 Task: Leave a comment on recent  post of Google
Action: Mouse moved to (514, 555)
Screenshot: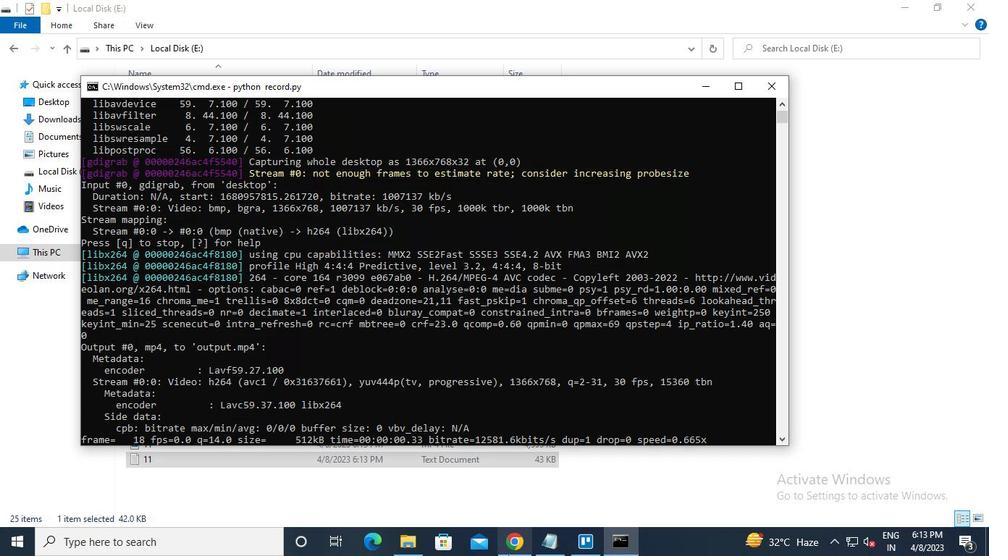 
Action: Mouse pressed left at (514, 555)
Screenshot: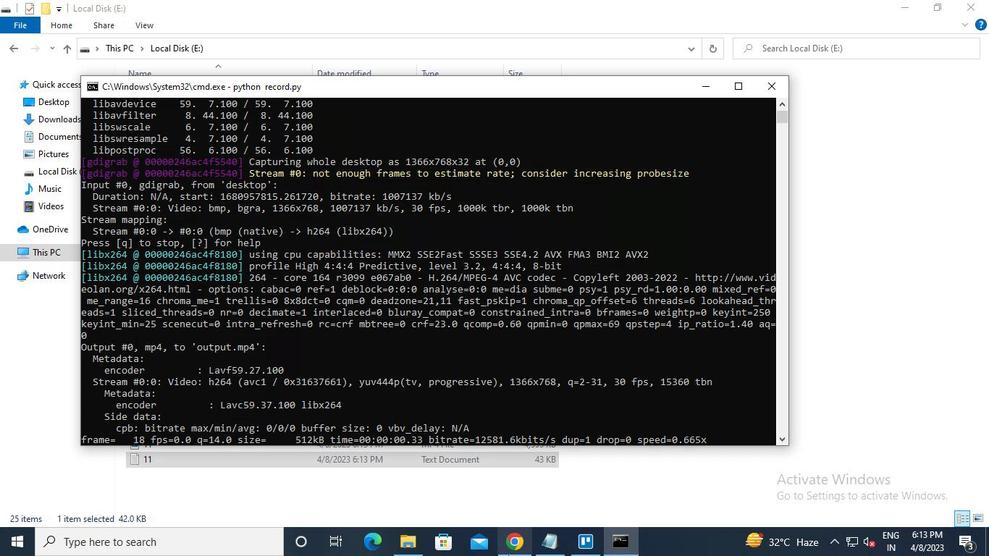 
Action: Mouse moved to (252, 91)
Screenshot: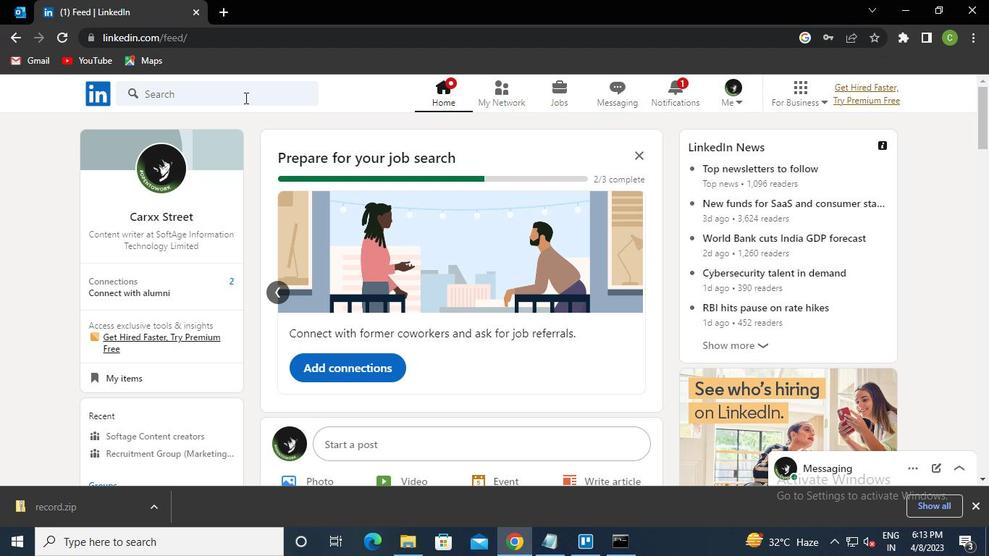 
Action: Mouse pressed left at (252, 91)
Screenshot: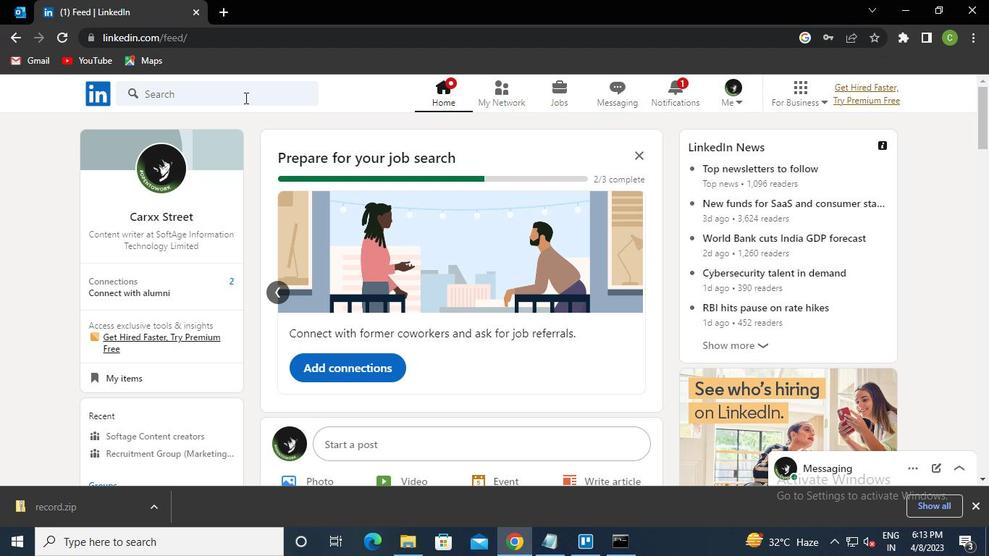 
Action: Keyboard g
Screenshot: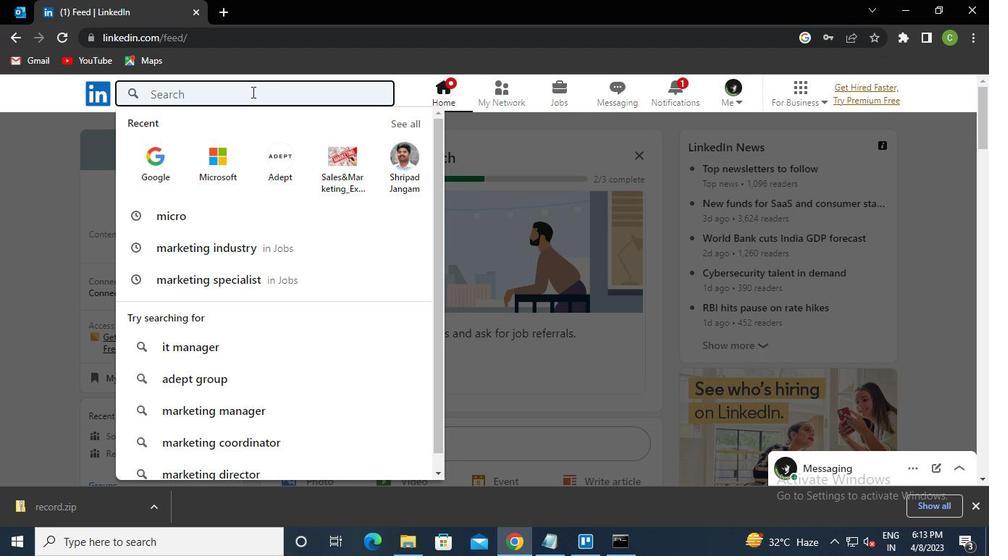 
Action: Keyboard o
Screenshot: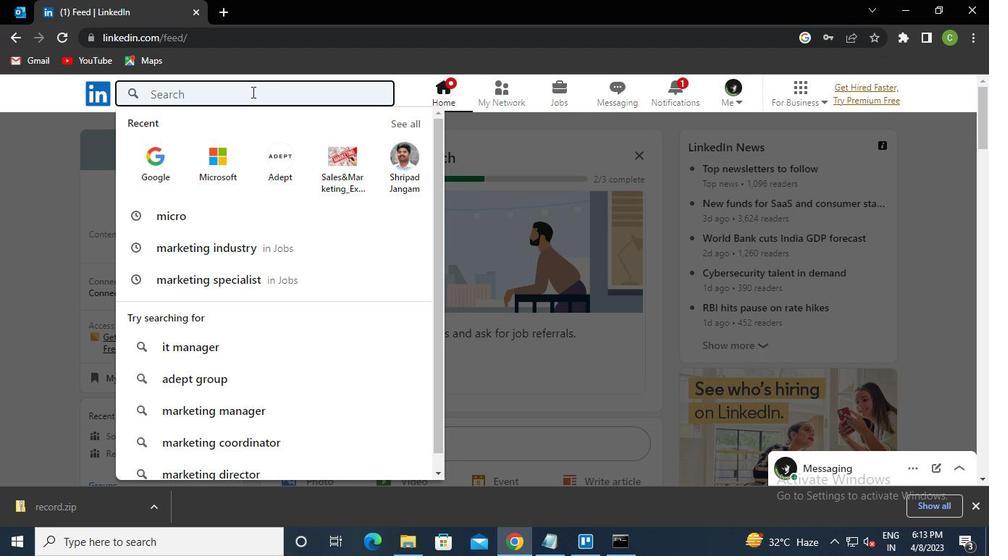 
Action: Keyboard o
Screenshot: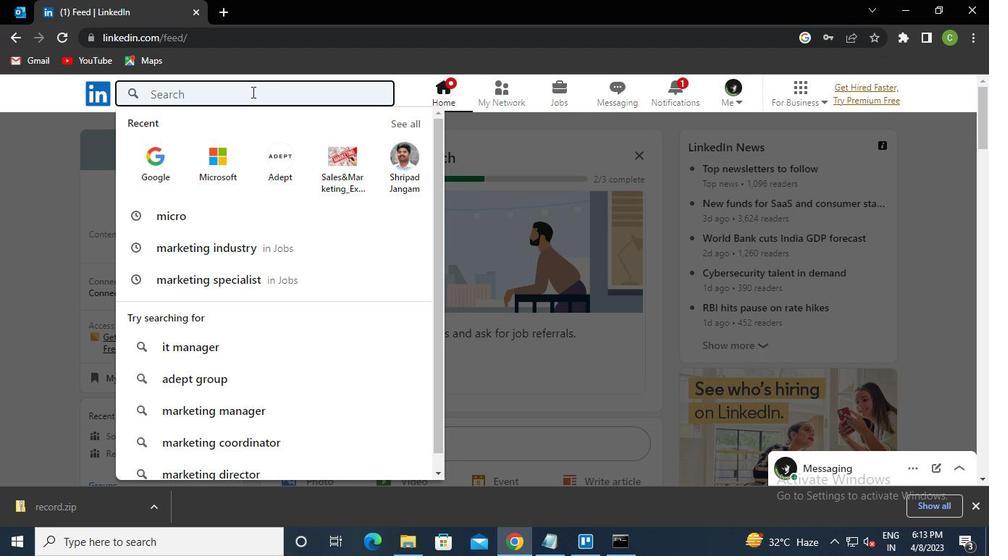 
Action: Keyboard g
Screenshot: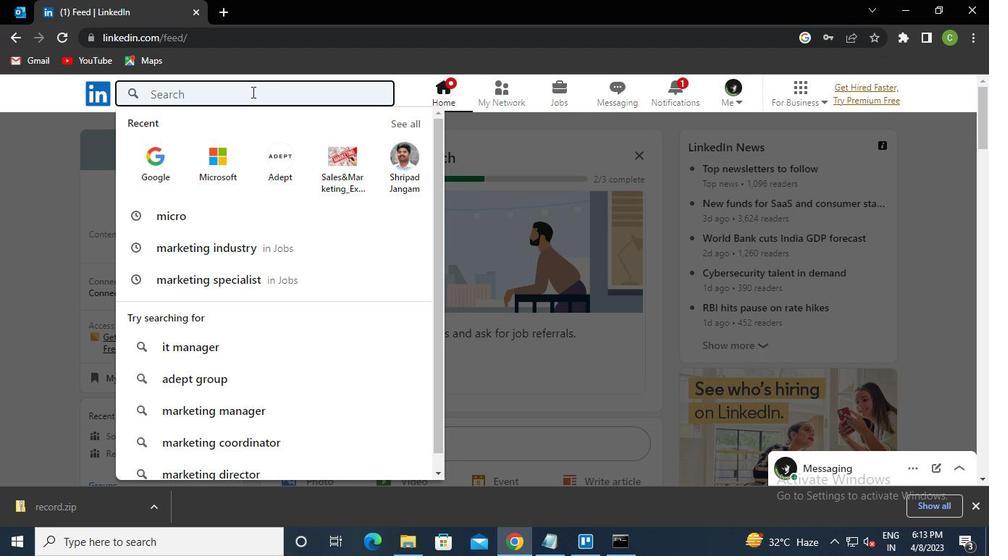 
Action: Keyboard l
Screenshot: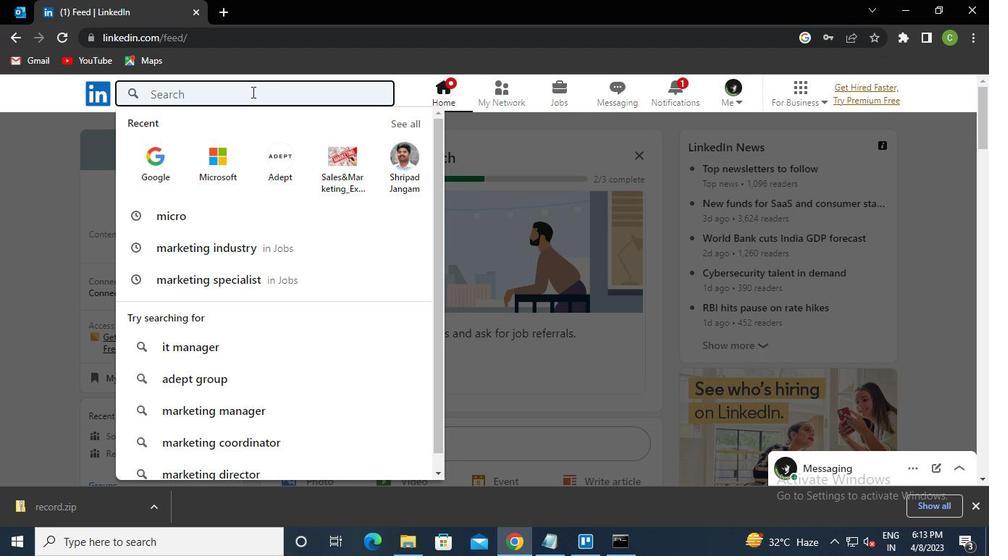 
Action: Keyboard e
Screenshot: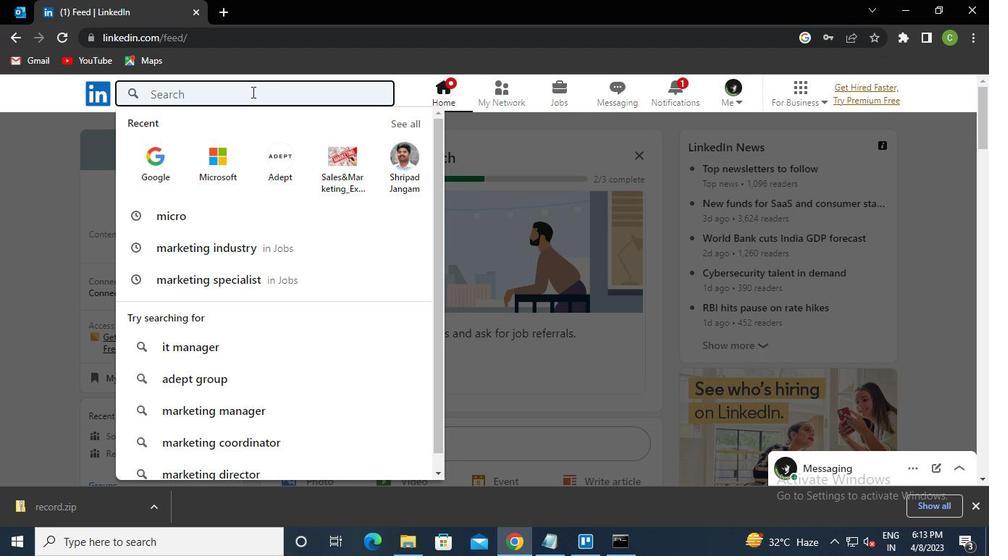 
Action: Keyboard Key.enter
Screenshot: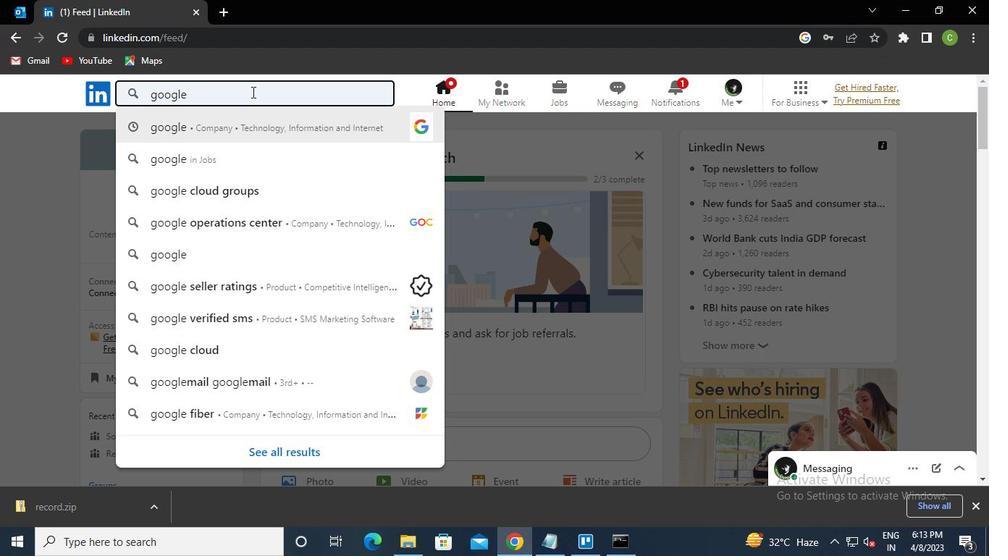 
Action: Mouse moved to (525, 238)
Screenshot: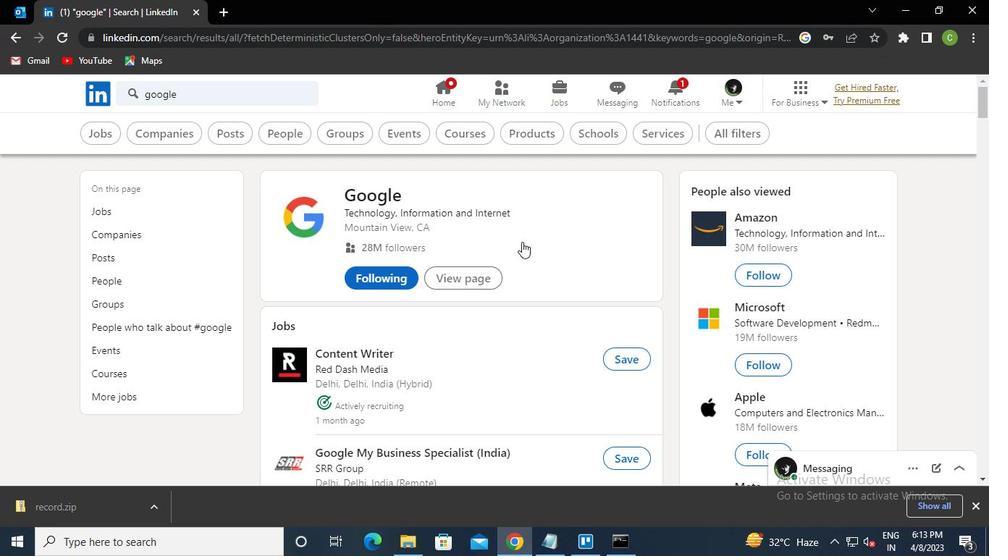
Action: Mouse pressed left at (525, 238)
Screenshot: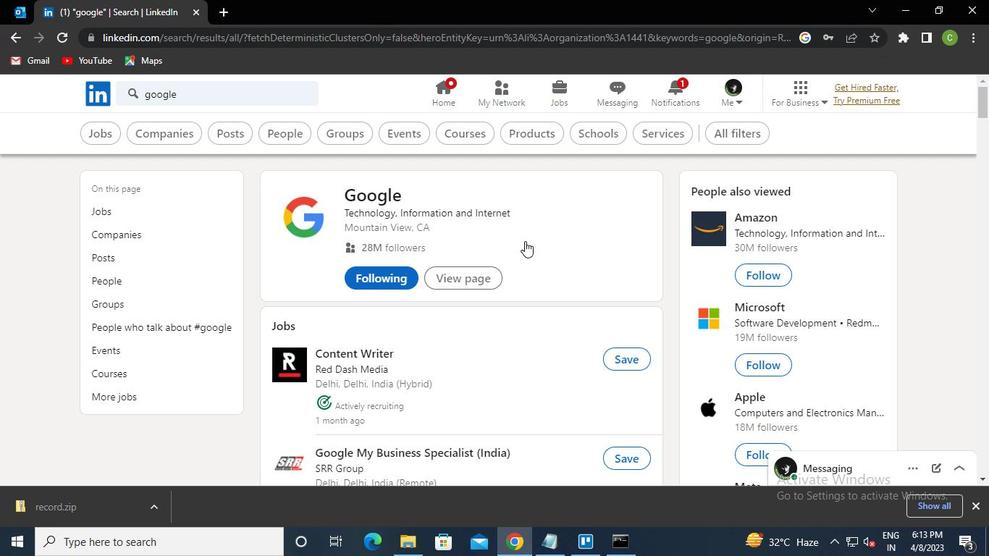 
Action: Mouse moved to (507, 242)
Screenshot: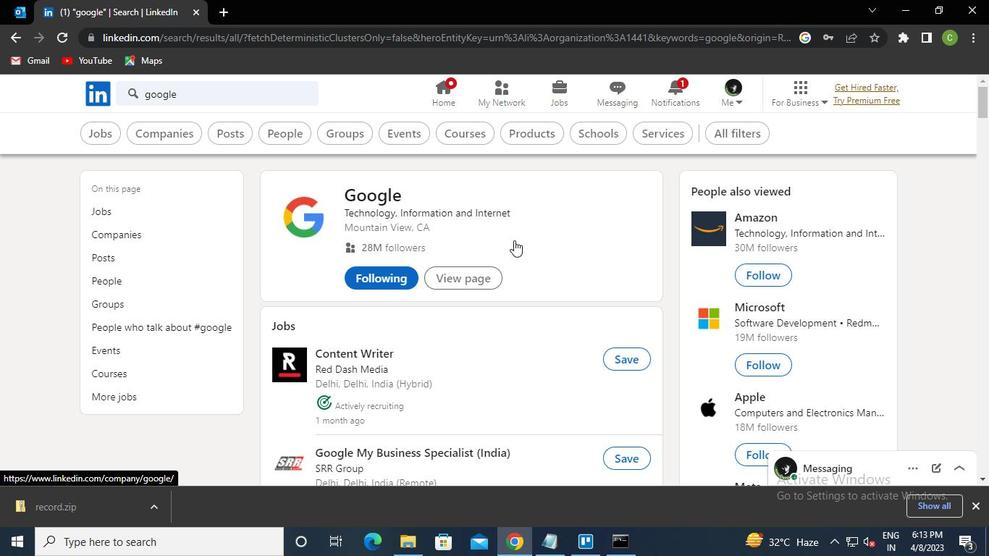 
Action: Mouse pressed left at (507, 242)
Screenshot: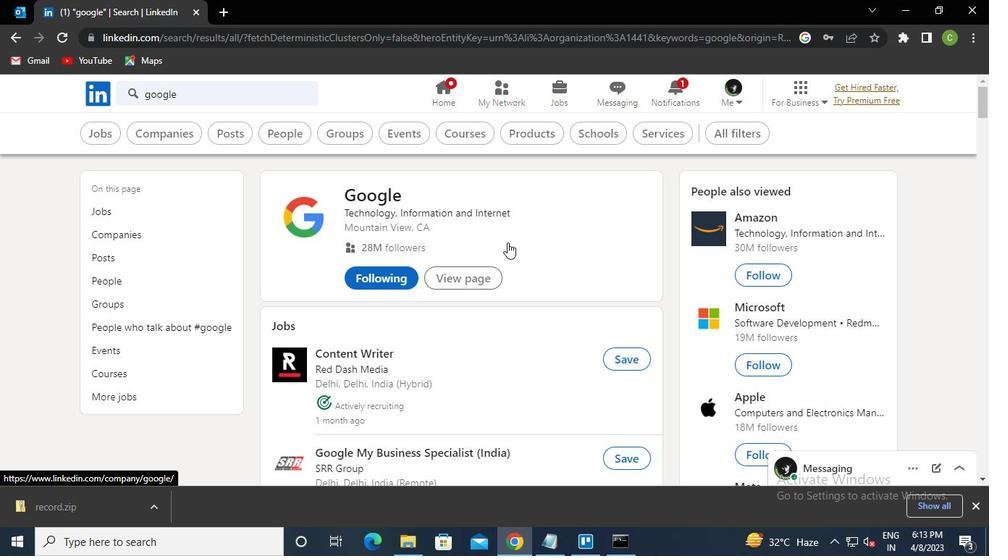 
Action: Mouse moved to (237, 164)
Screenshot: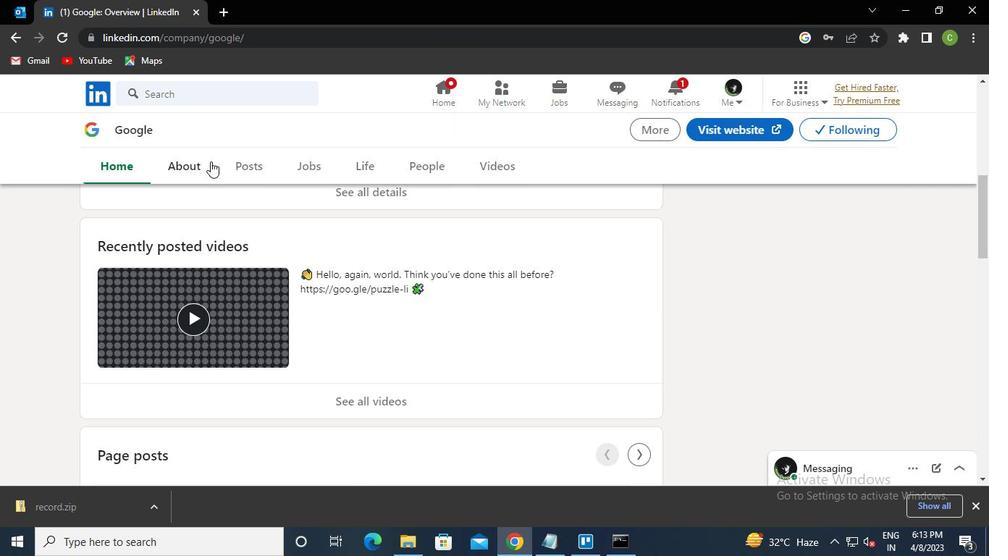 
Action: Mouse pressed left at (237, 164)
Screenshot: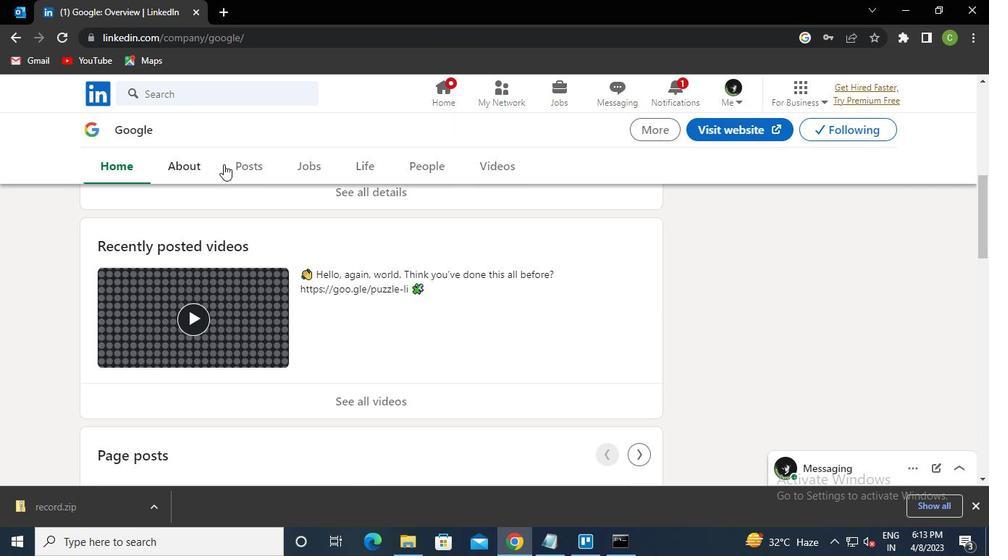 
Action: Mouse moved to (407, 323)
Screenshot: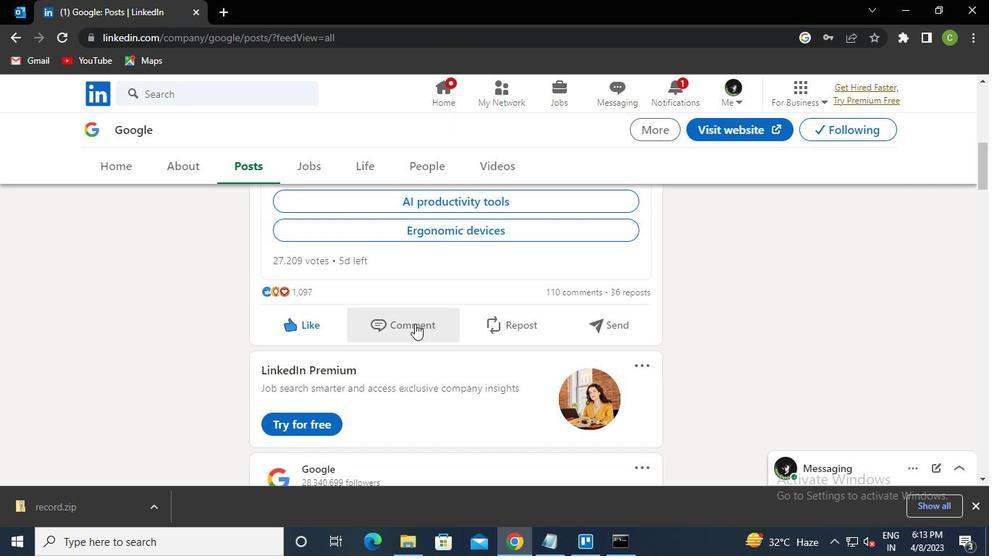 
Action: Mouse pressed left at (407, 323)
Screenshot: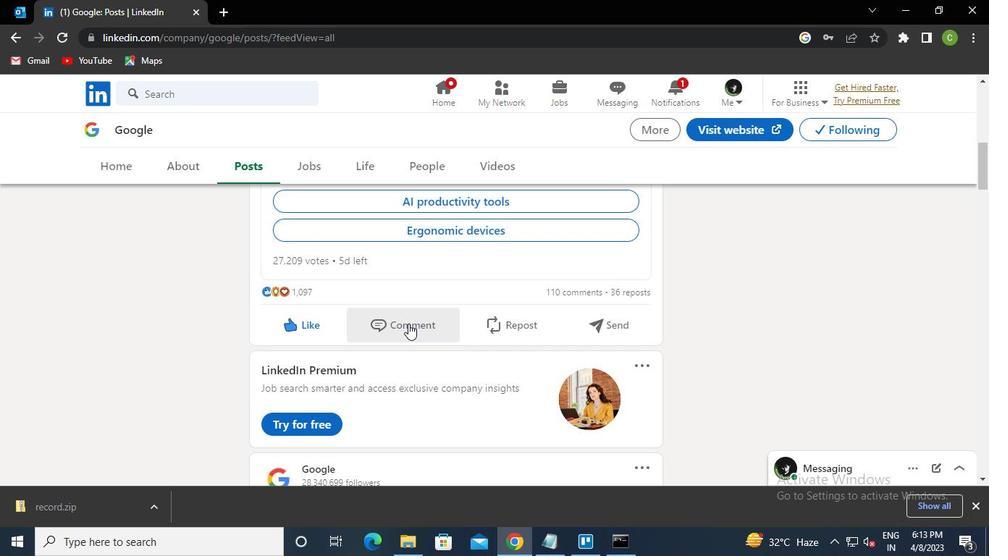 
Action: Mouse moved to (427, 359)
Screenshot: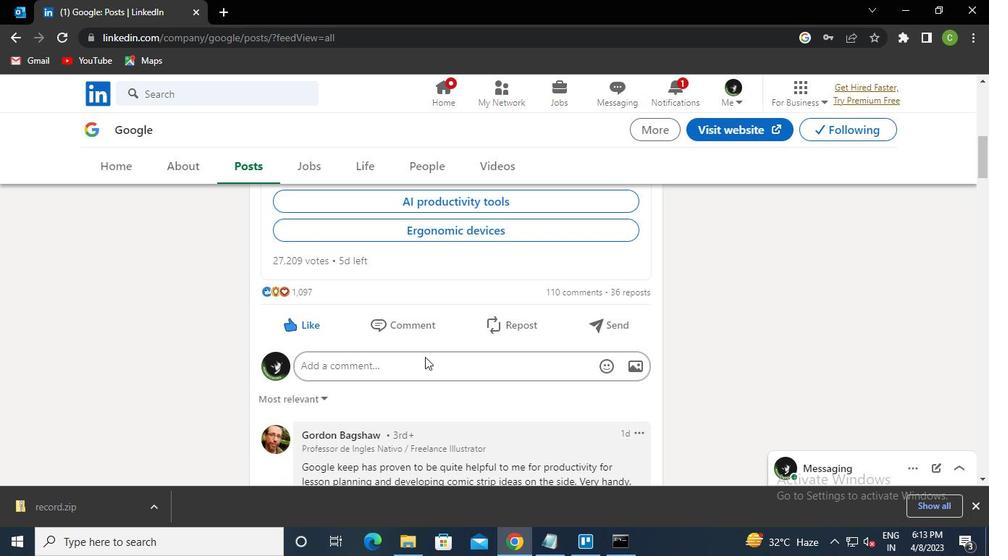 
Action: Mouse pressed left at (427, 359)
Screenshot: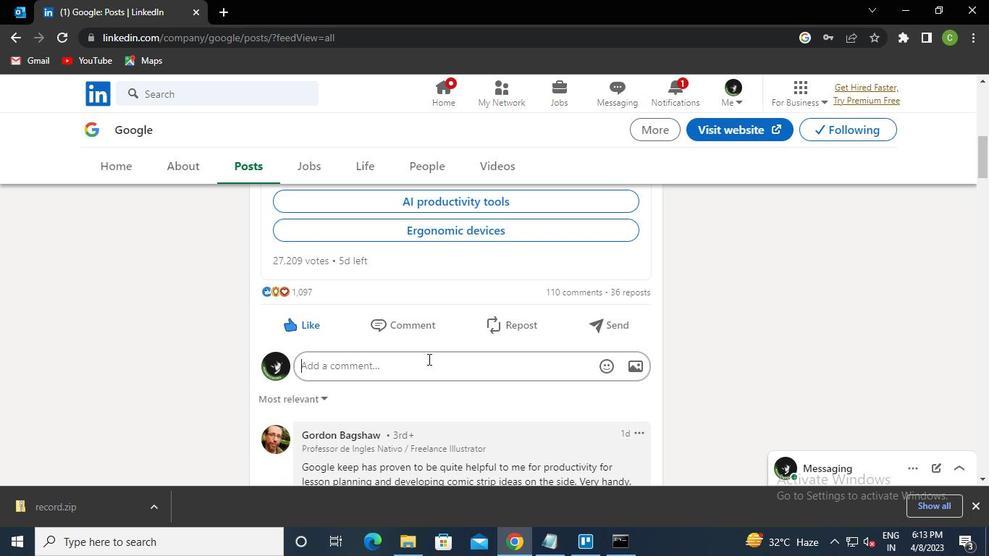 
Action: Mouse moved to (409, 370)
Screenshot: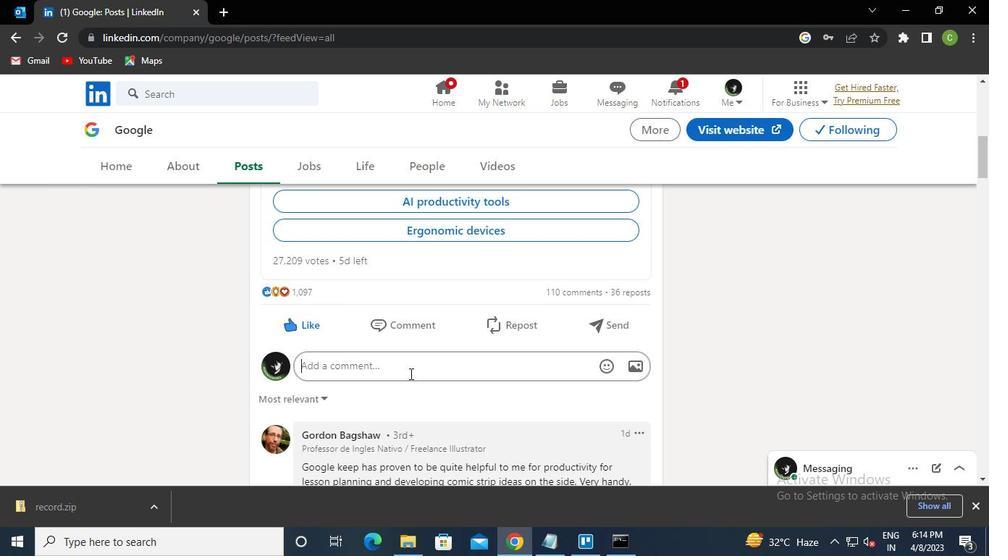 
Action: Keyboard Key.caps_lock
Screenshot: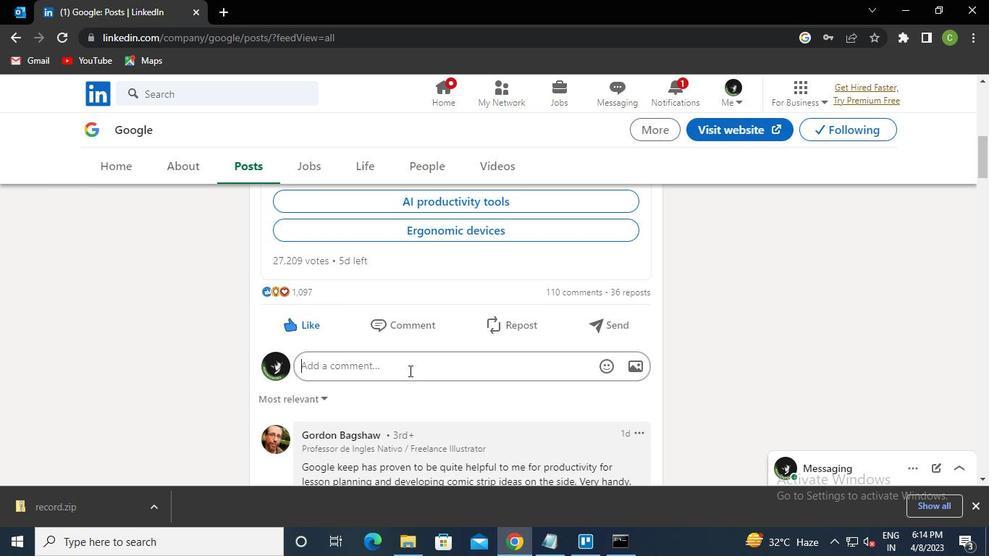 
Action: Keyboard a
Screenshot: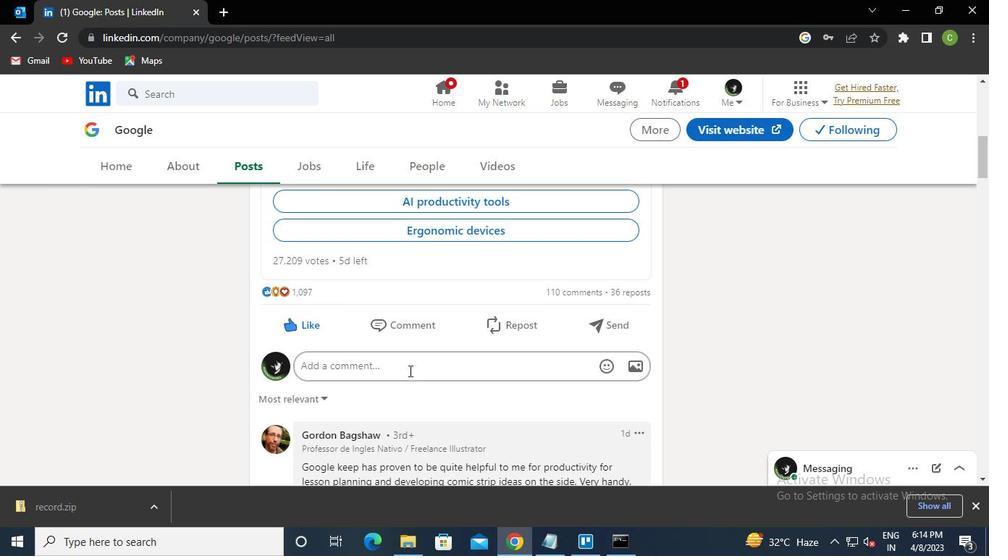 
Action: Keyboard i
Screenshot: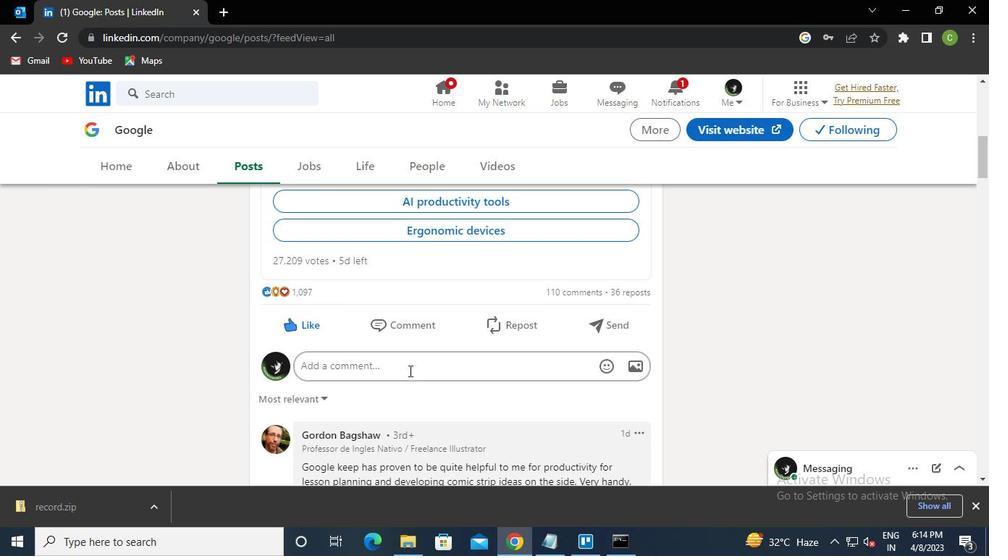
Action: Keyboard Key.space
Screenshot: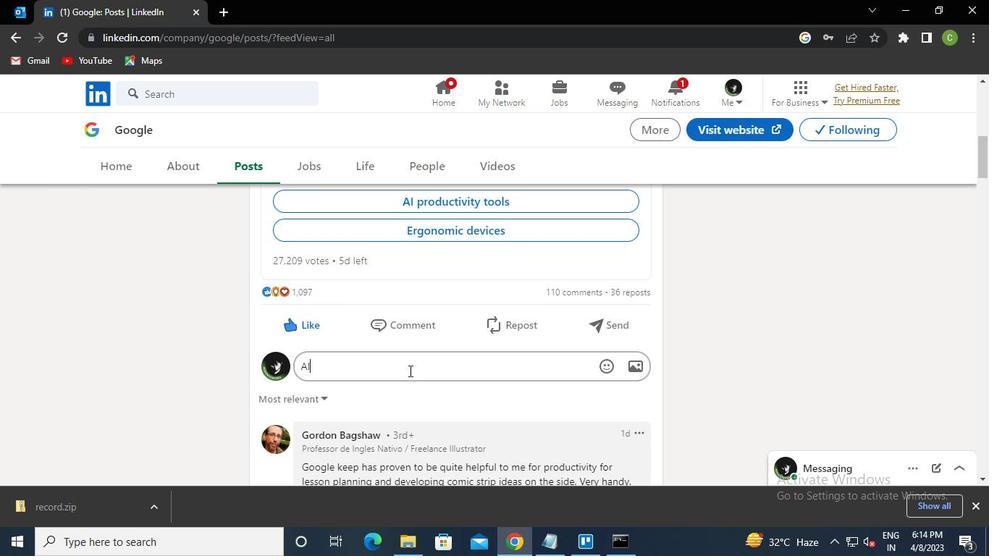 
Action: Keyboard p
Screenshot: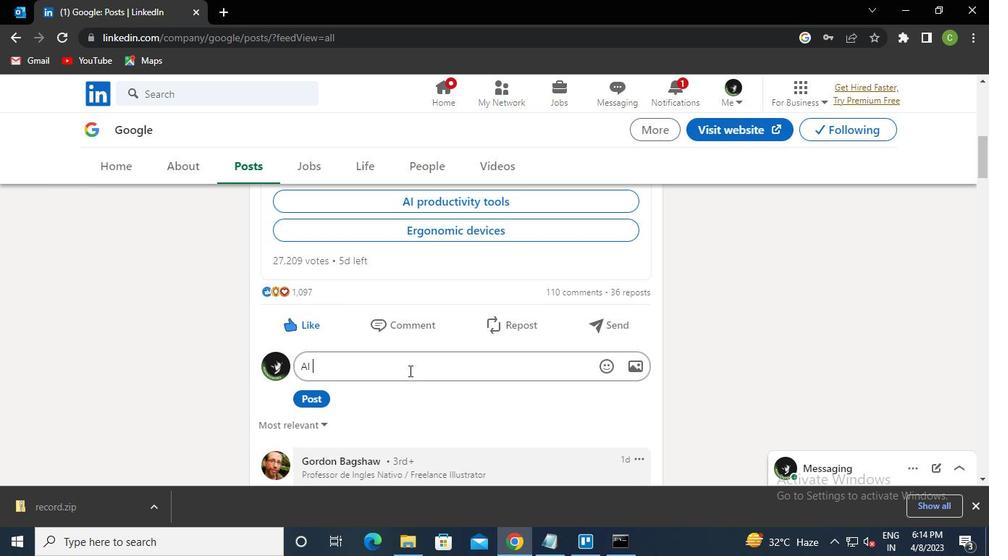 
Action: Keyboard Key.caps_lock
Screenshot: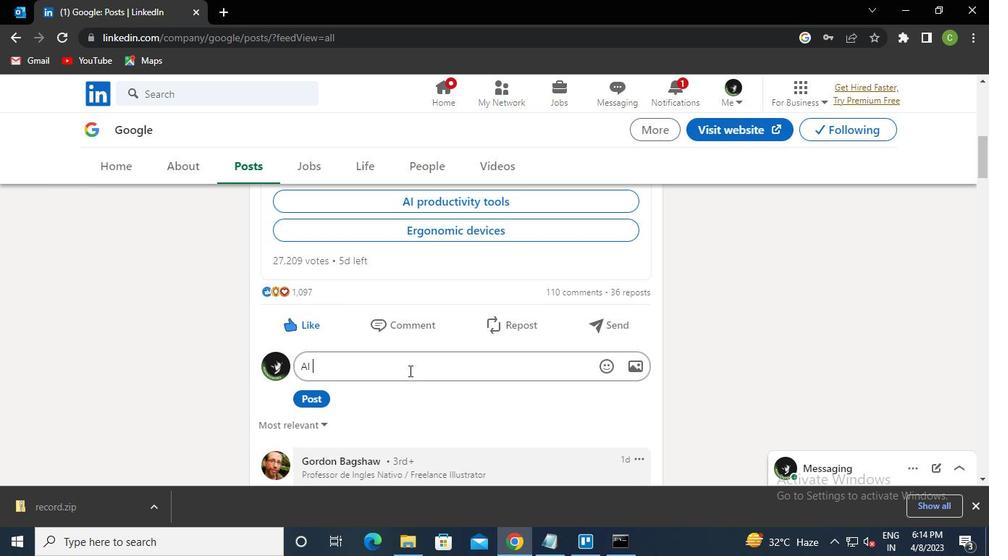 
Action: Keyboard r
Screenshot: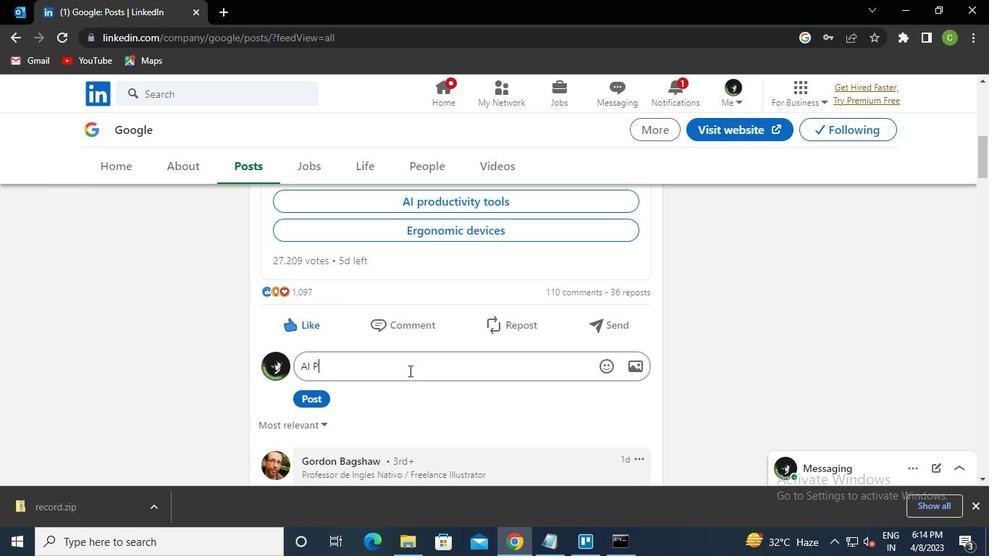 
Action: Keyboard o
Screenshot: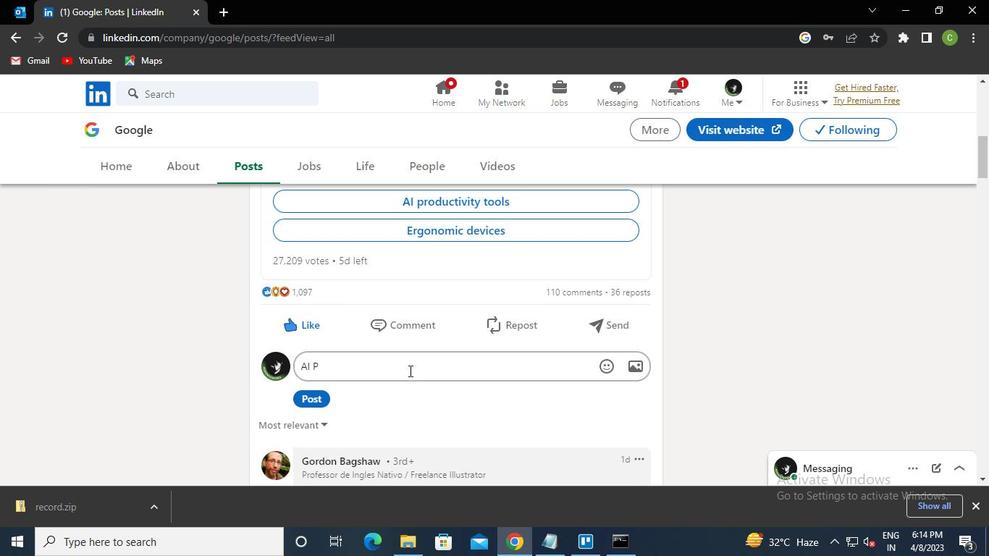 
Action: Keyboard d
Screenshot: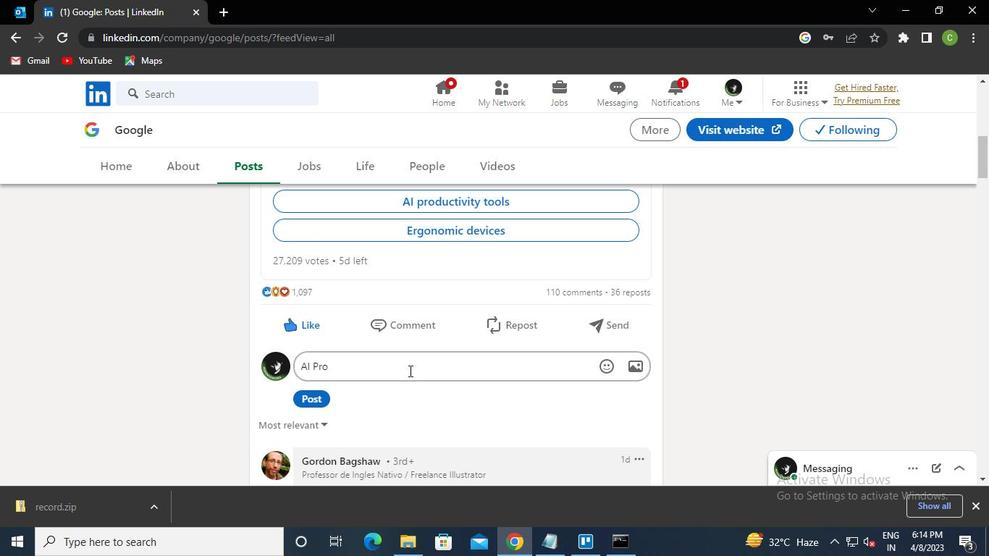 
Action: Keyboard u
Screenshot: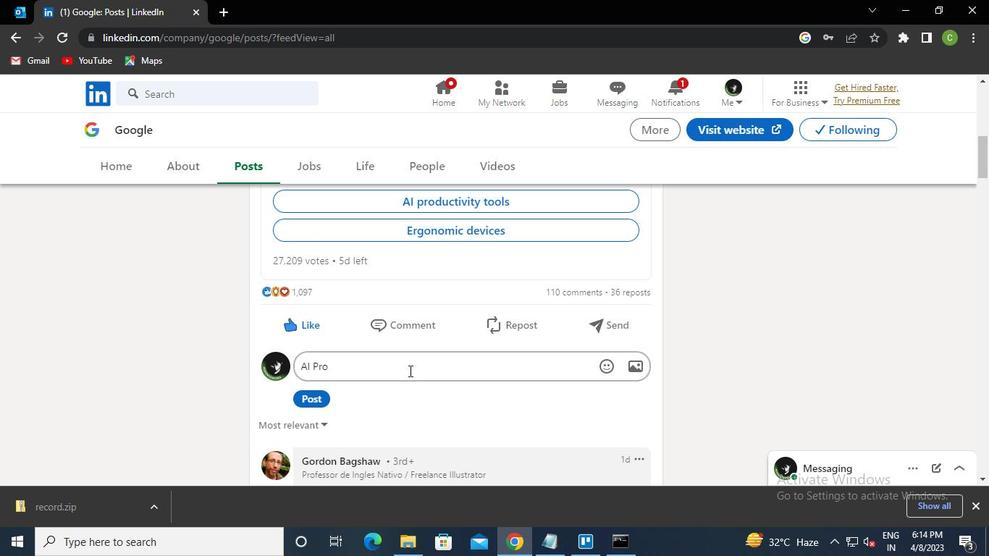 
Action: Keyboard c
Screenshot: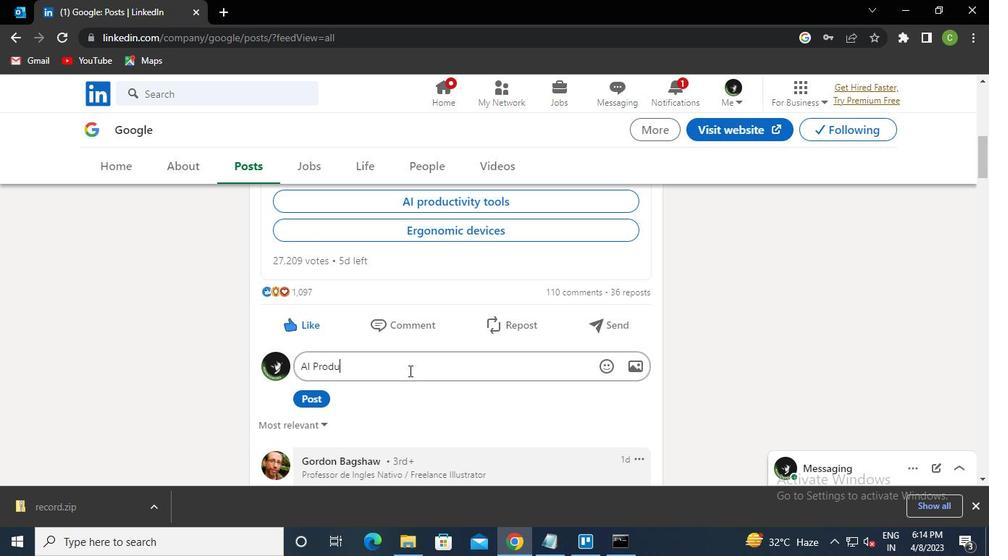 
Action: Keyboard t
Screenshot: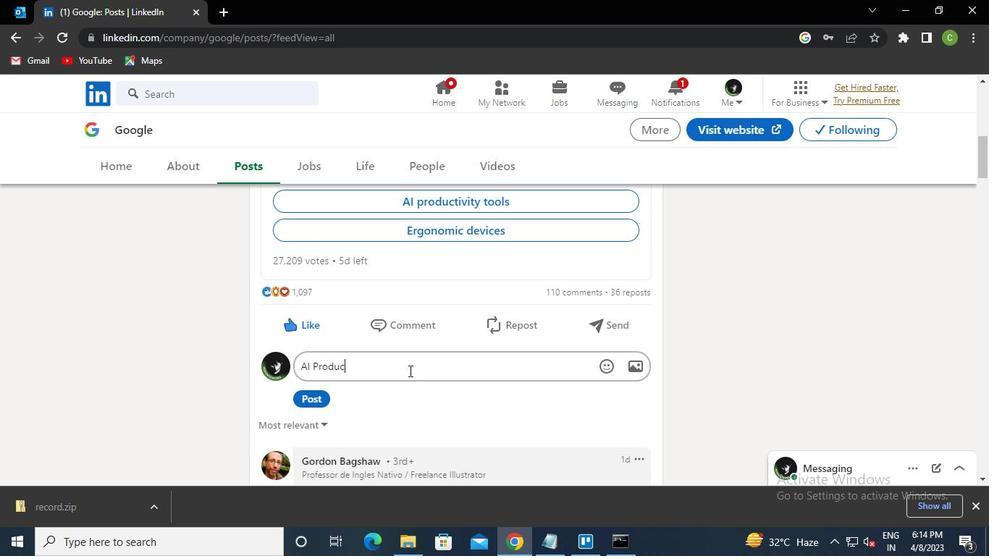 
Action: Keyboard i
Screenshot: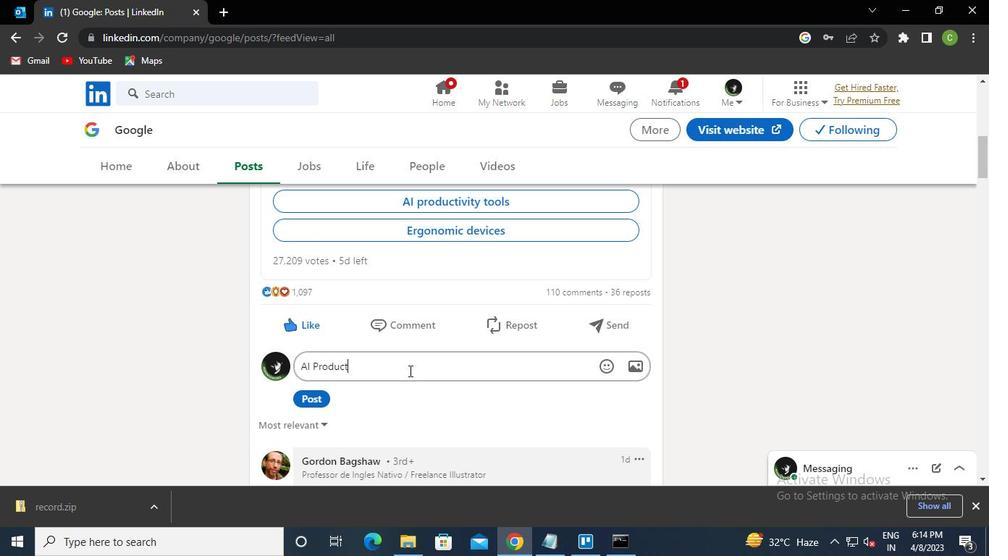 
Action: Keyboard v
Screenshot: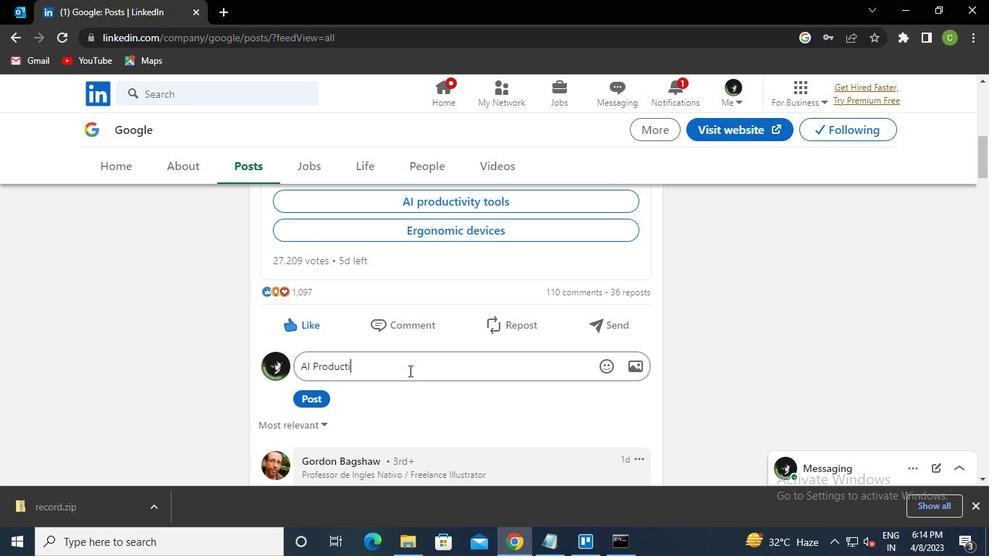 
Action: Keyboard i
Screenshot: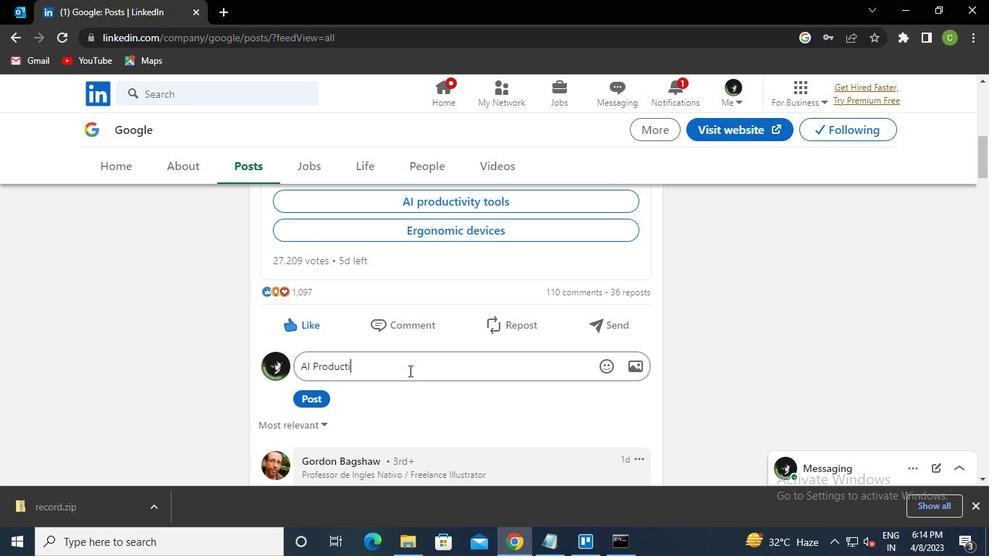 
Action: Keyboard t
Screenshot: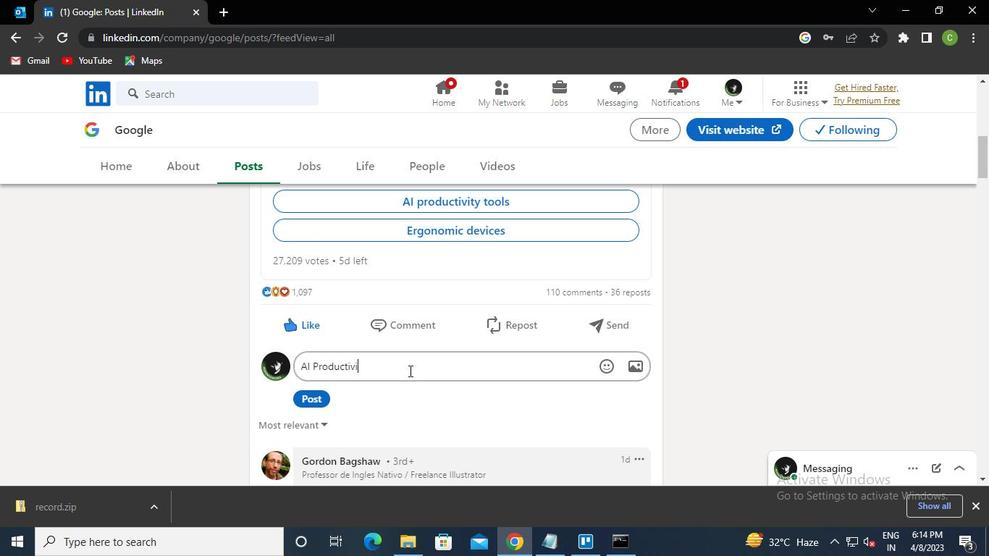 
Action: Keyboard y
Screenshot: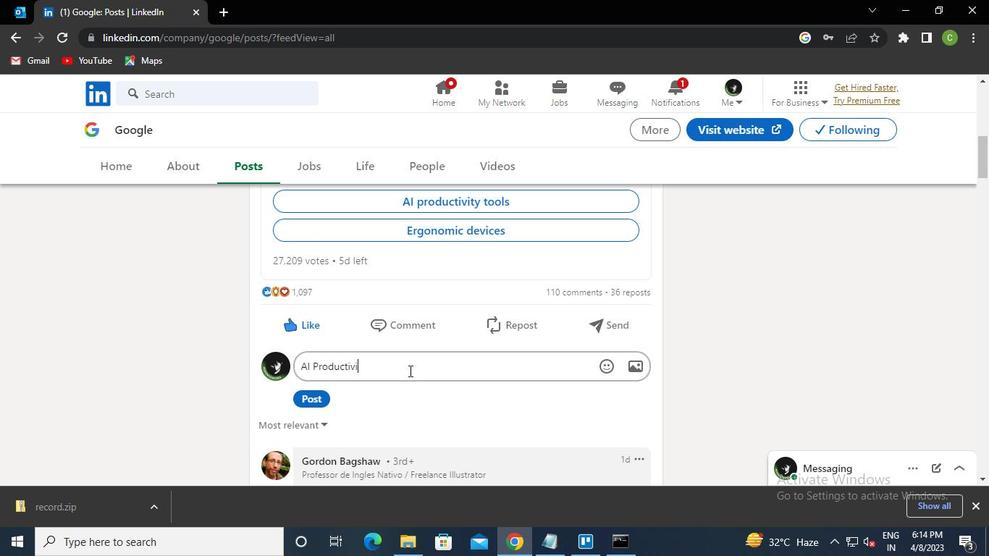 
Action: Keyboard Key.space
Screenshot: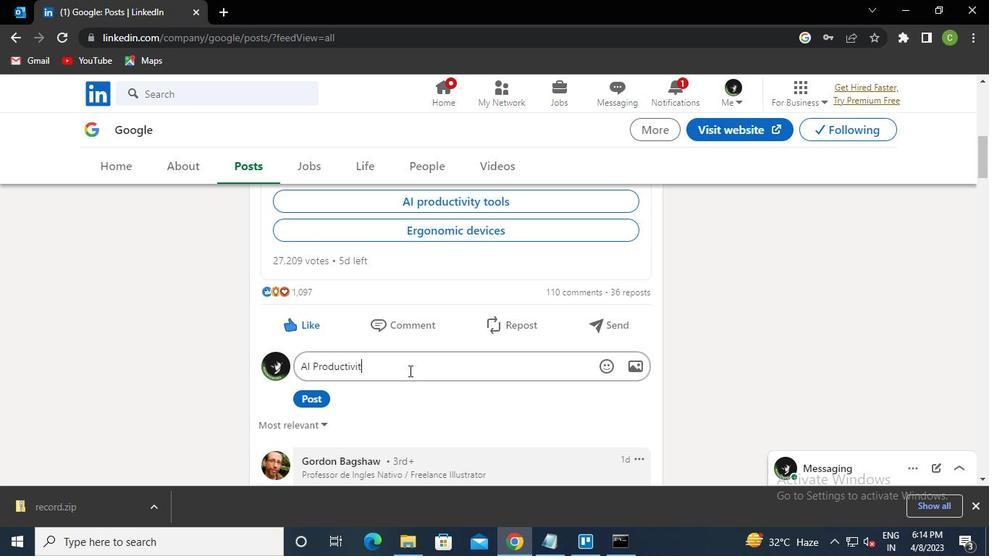 
Action: Keyboard t
Screenshot: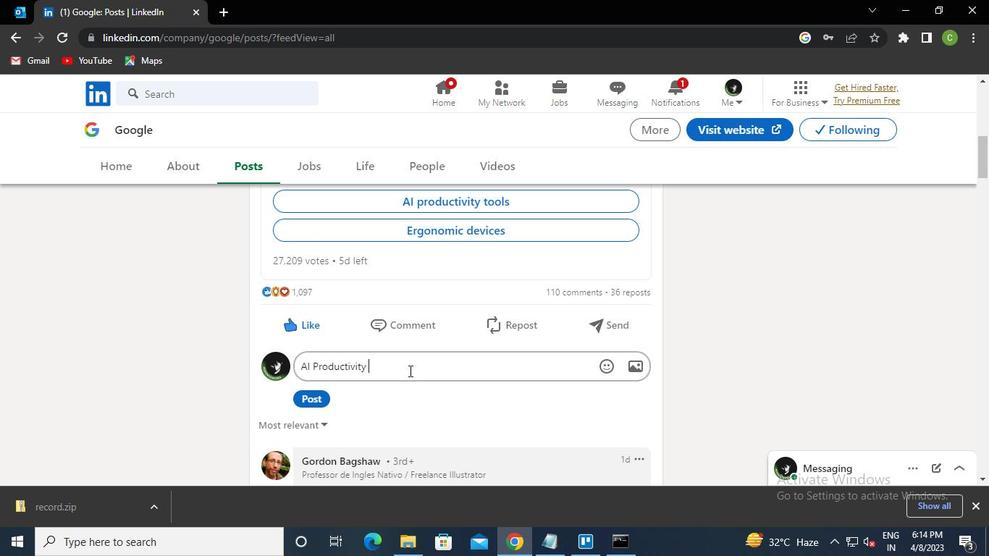 
Action: Keyboard o
Screenshot: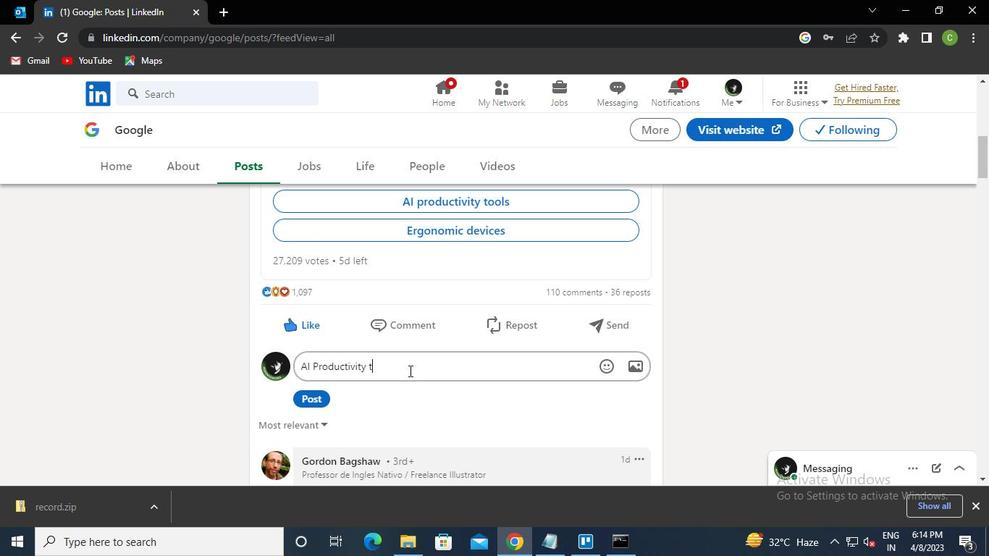 
Action: Keyboard o
Screenshot: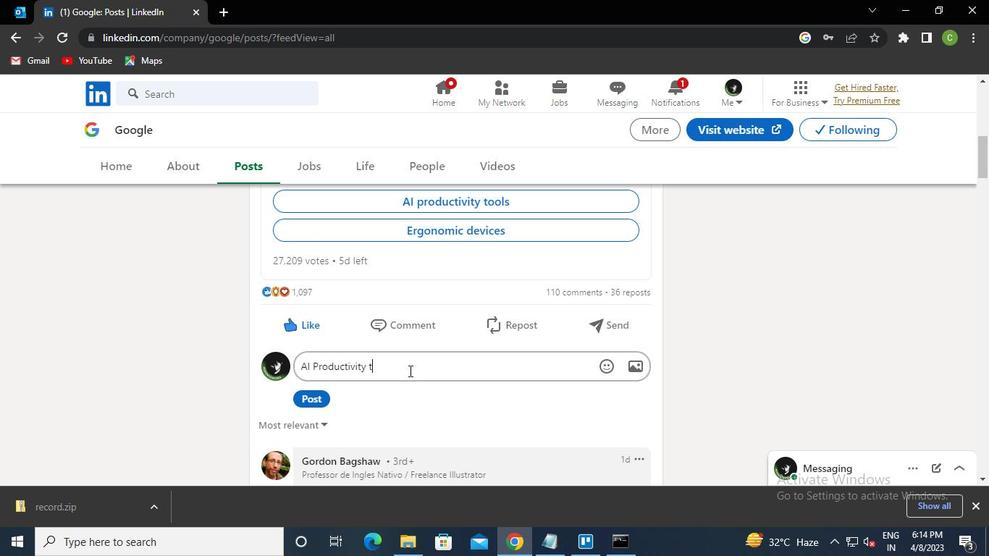 
Action: Keyboard l
Screenshot: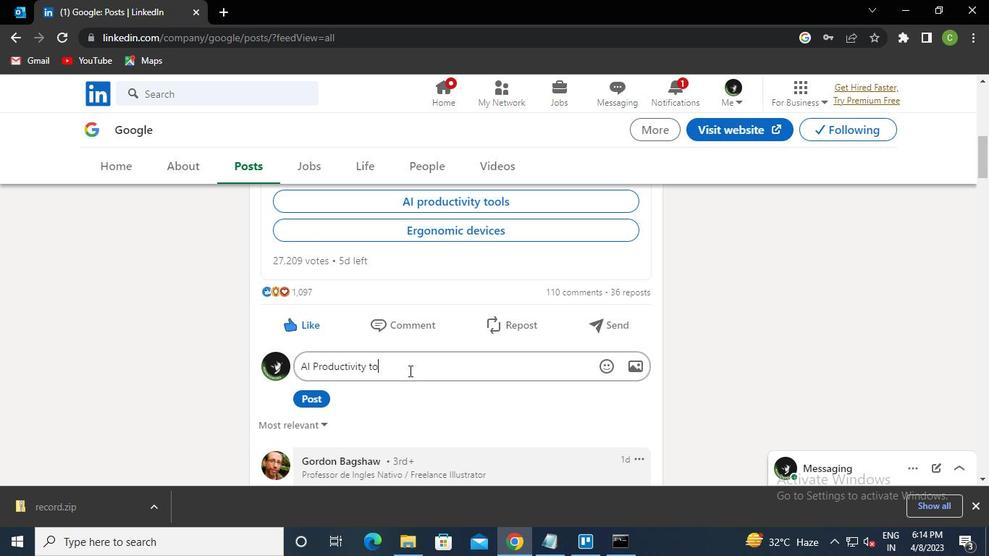 
Action: Mouse moved to (325, 426)
Screenshot: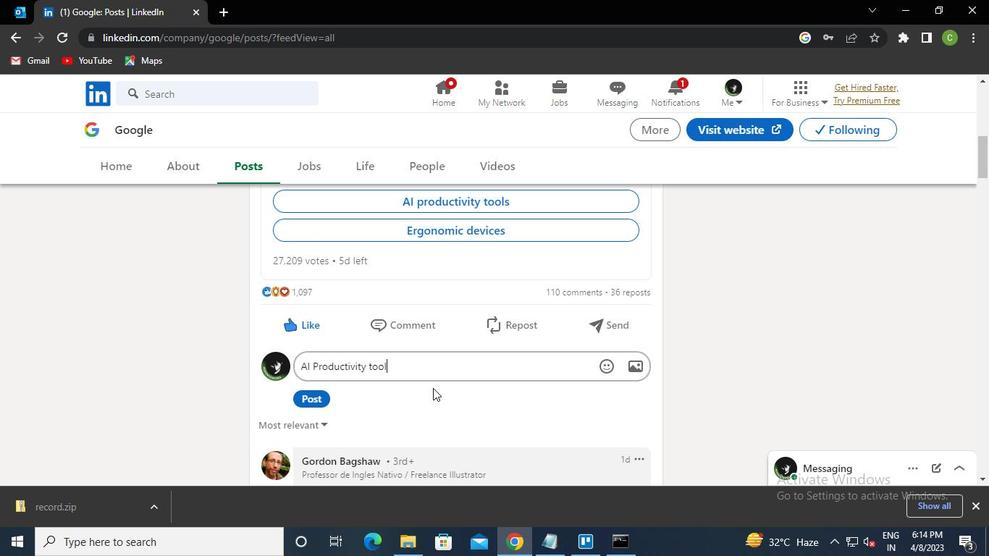 
Action: Keyboard s
Screenshot: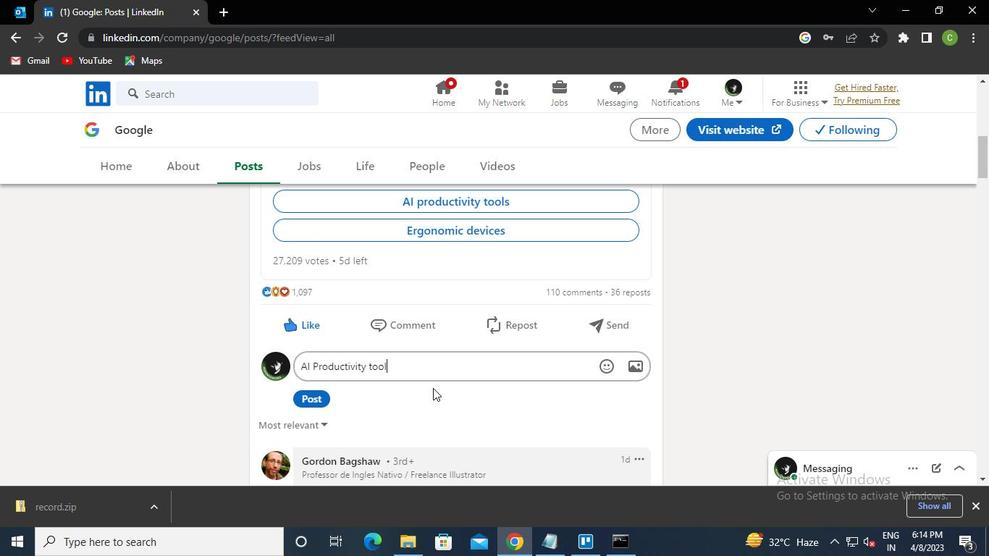 
Action: Mouse moved to (319, 405)
Screenshot: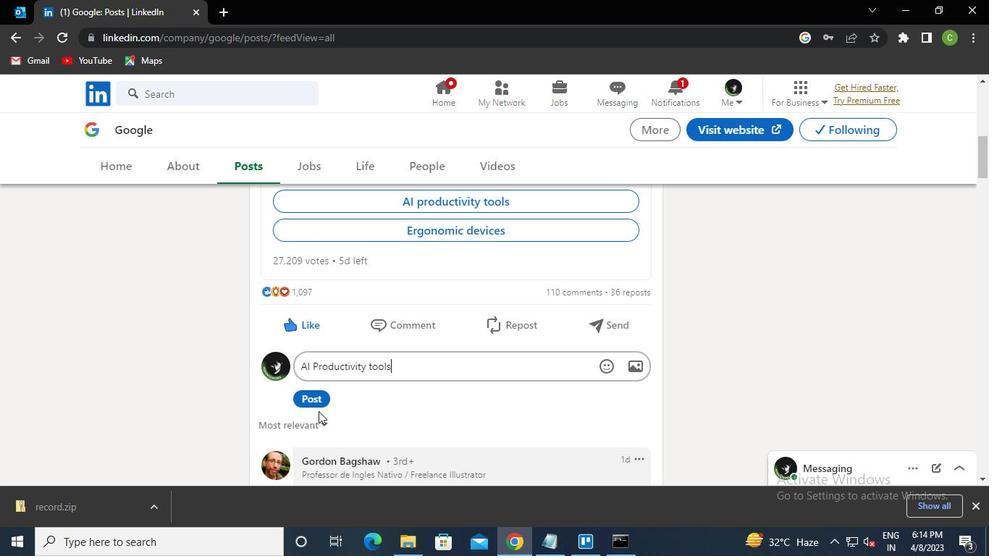 
Action: Mouse pressed left at (319, 405)
Screenshot: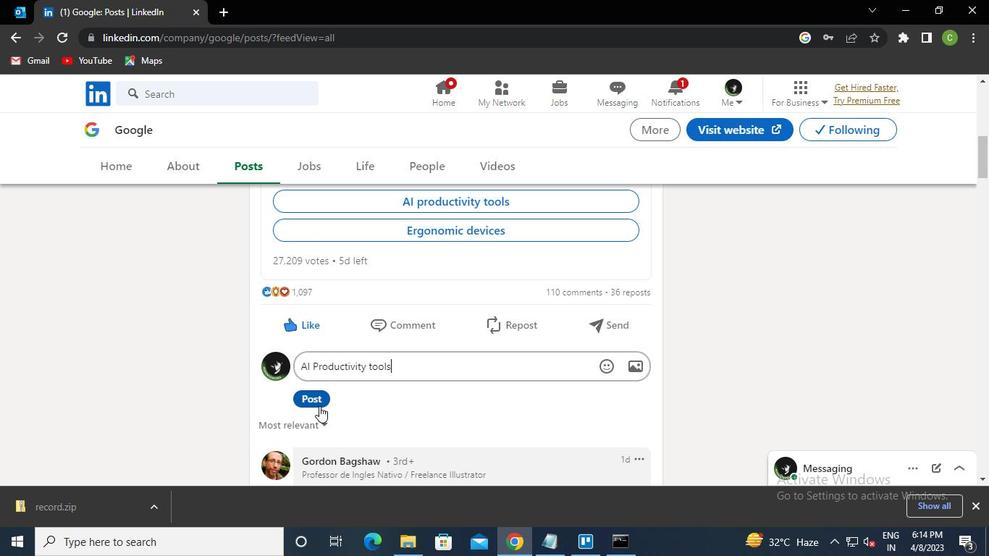 
Action: Mouse moved to (622, 548)
Screenshot: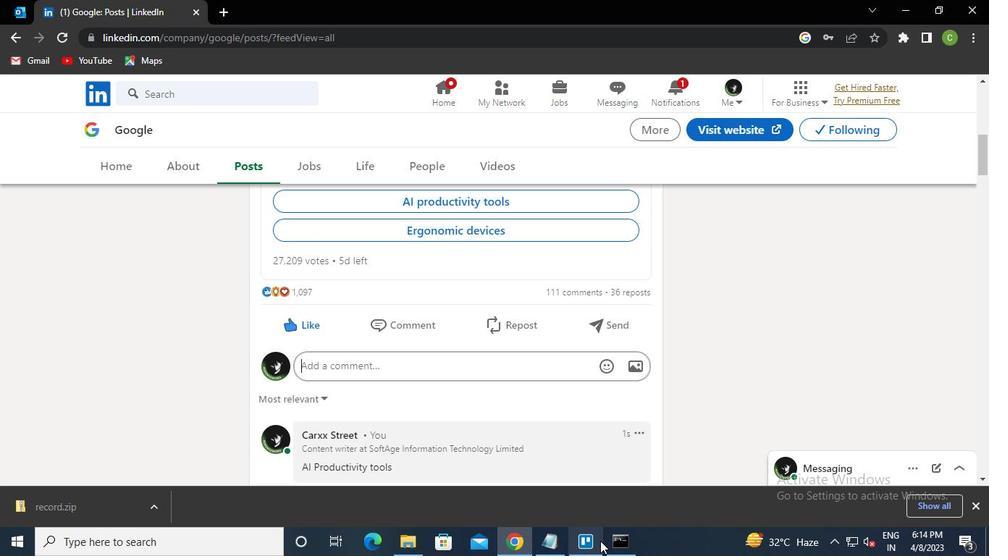 
Action: Mouse pressed left at (622, 548)
Screenshot: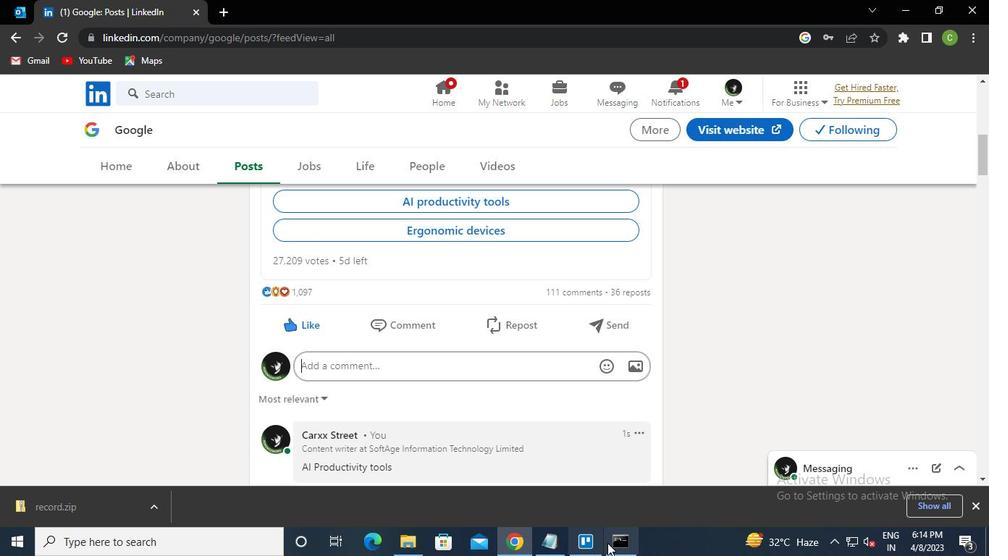 
Action: Mouse moved to (777, 91)
Screenshot: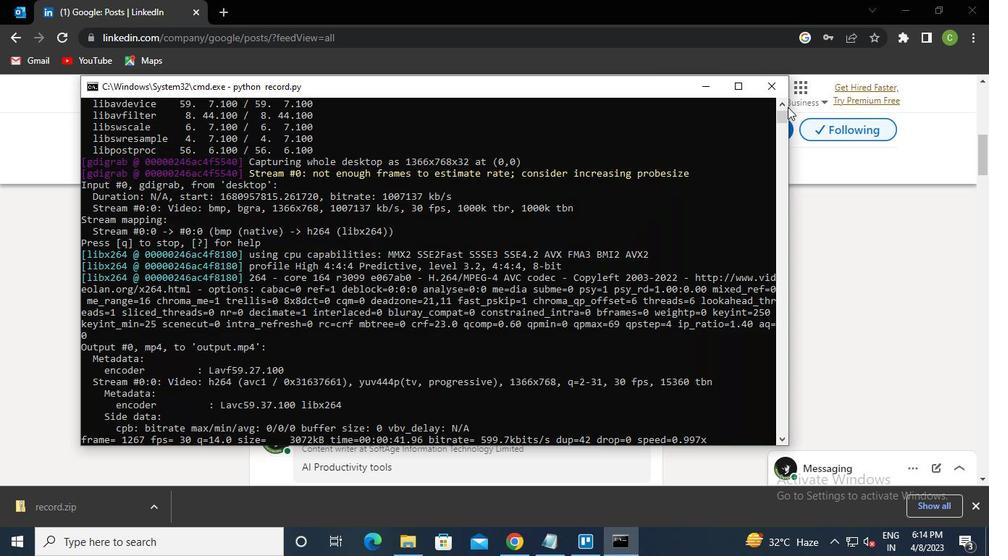 
Action: Mouse pressed left at (777, 91)
Screenshot: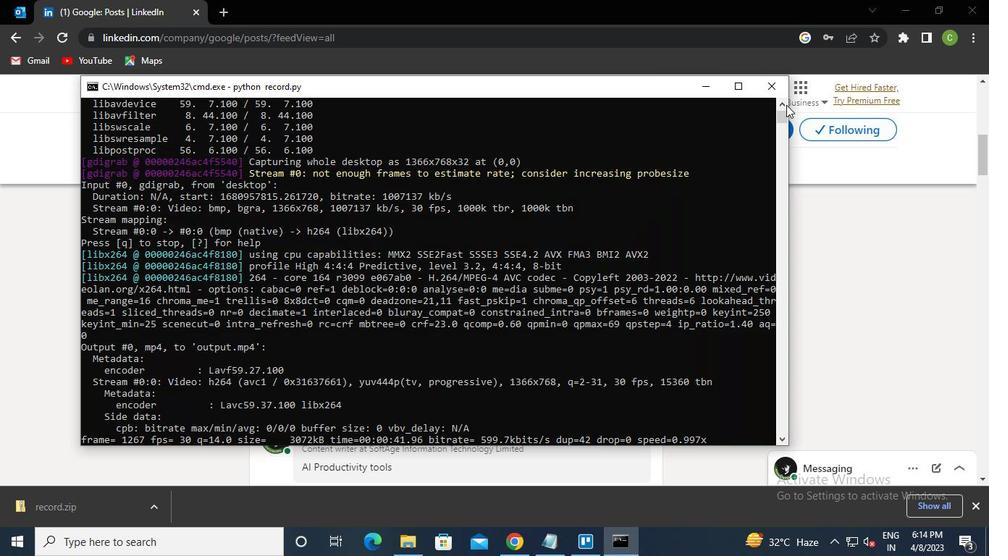 
